 Task: Check the percentage active listings of 2 bathrooms in the last 1 year.
Action: Mouse moved to (1060, 243)
Screenshot: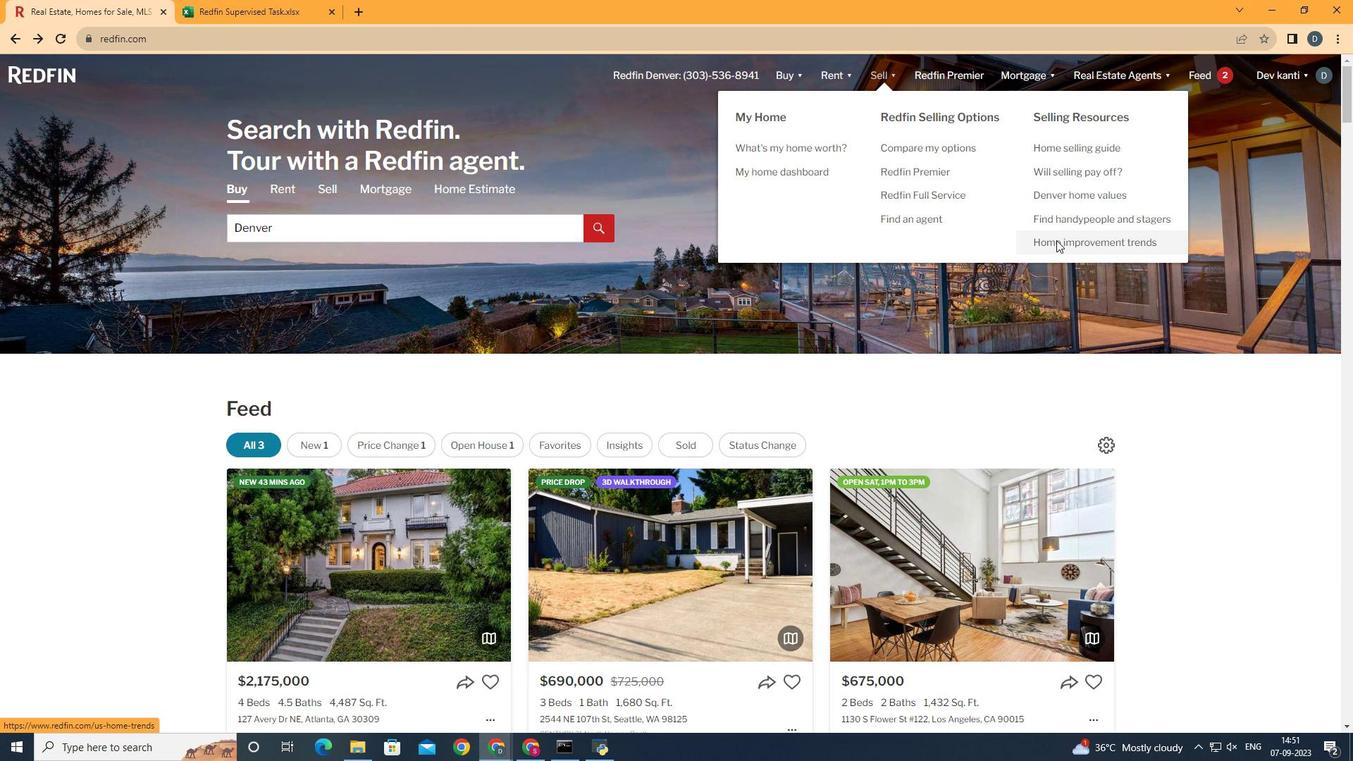 
Action: Mouse pressed left at (1060, 243)
Screenshot: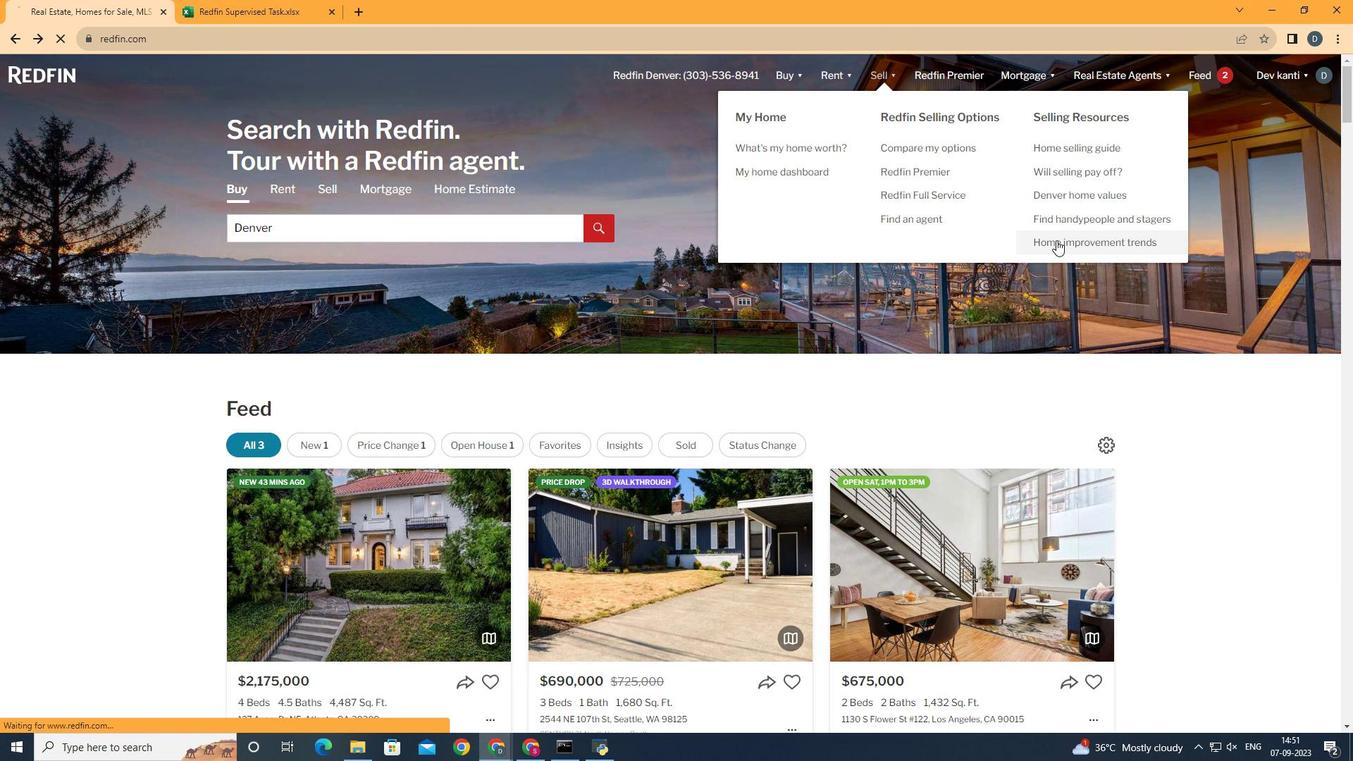
Action: Mouse moved to (355, 282)
Screenshot: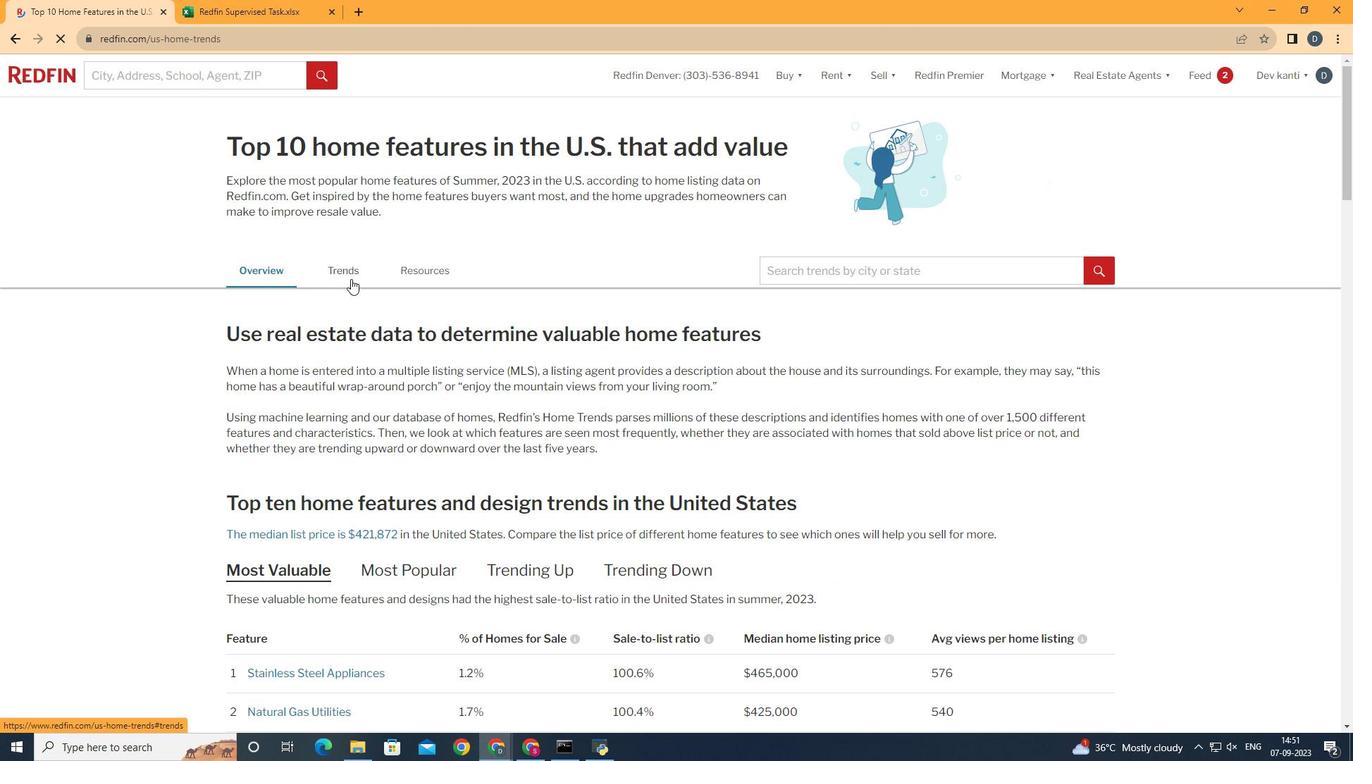 
Action: Mouse pressed left at (355, 282)
Screenshot: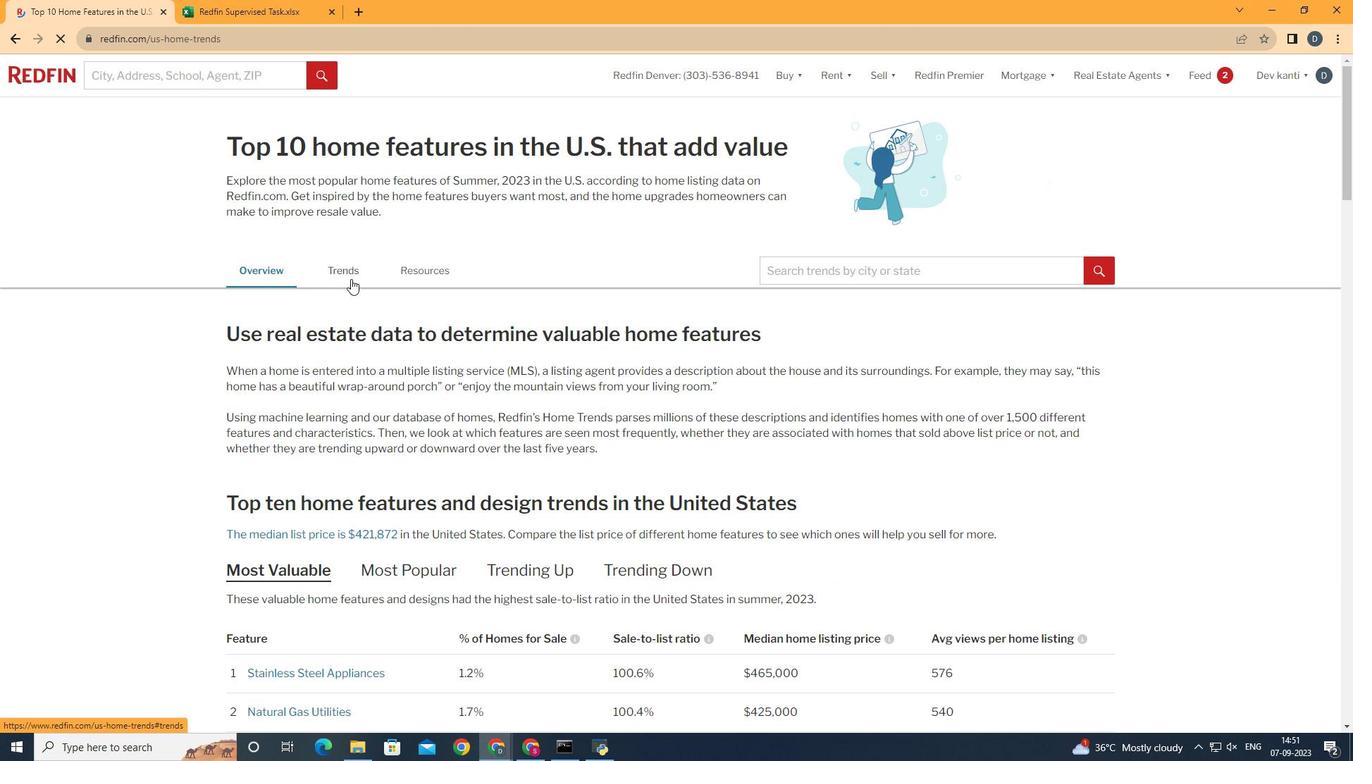 
Action: Mouse moved to (541, 308)
Screenshot: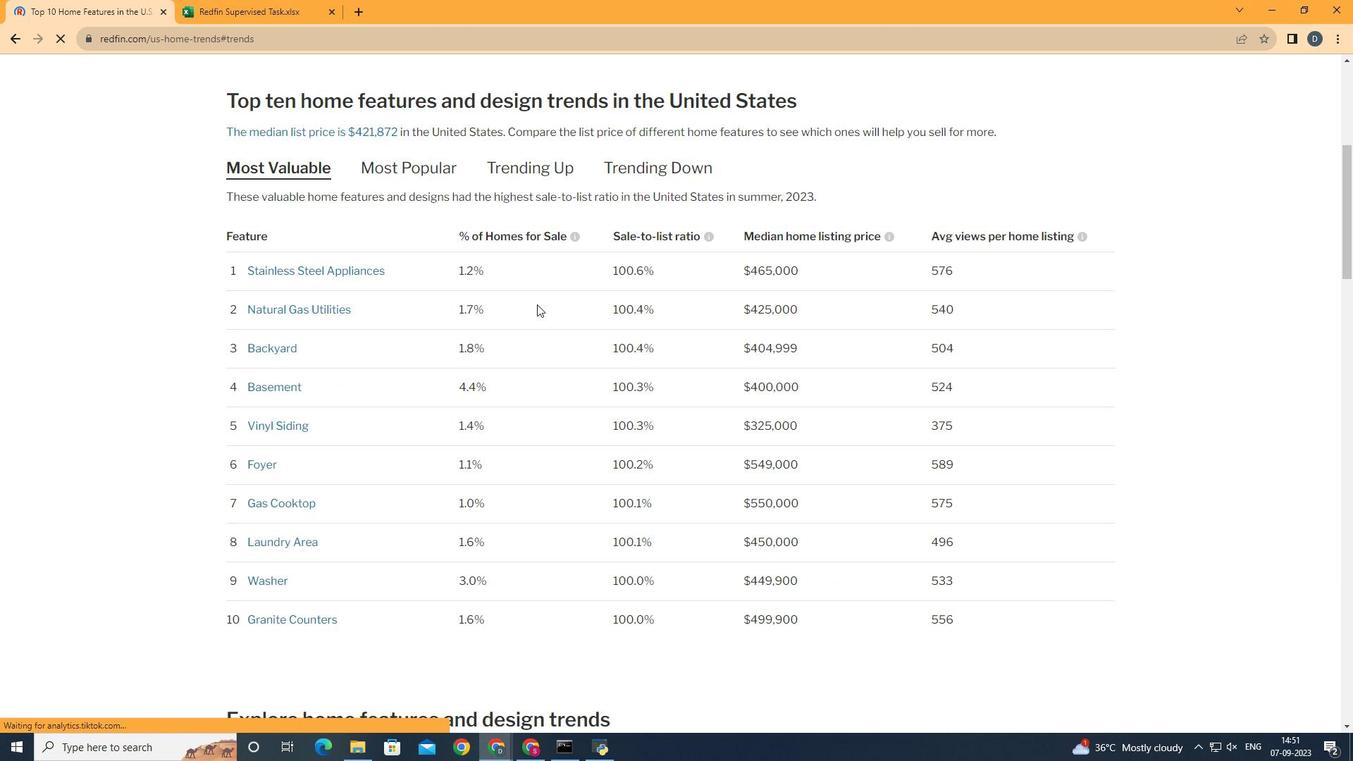 
Action: Mouse scrolled (541, 308) with delta (0, 0)
Screenshot: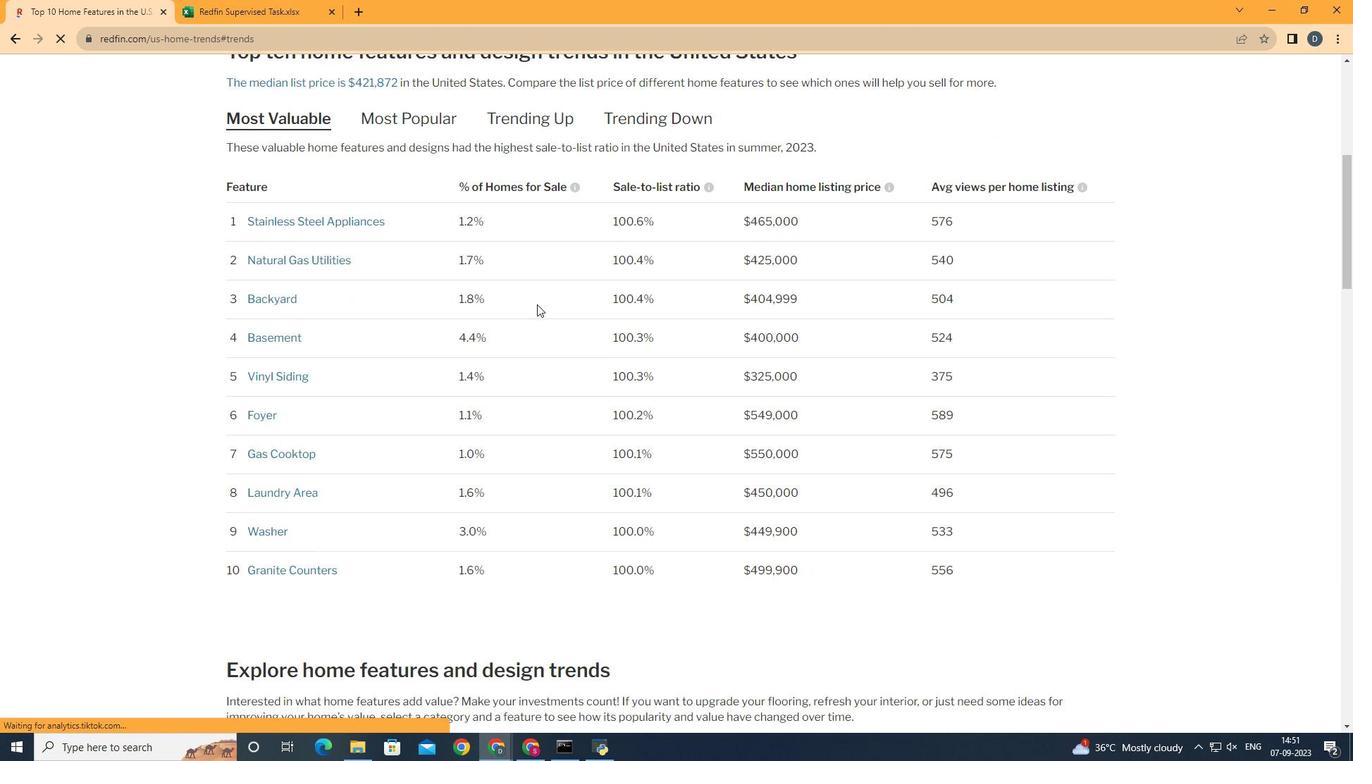 
Action: Mouse scrolled (541, 308) with delta (0, 0)
Screenshot: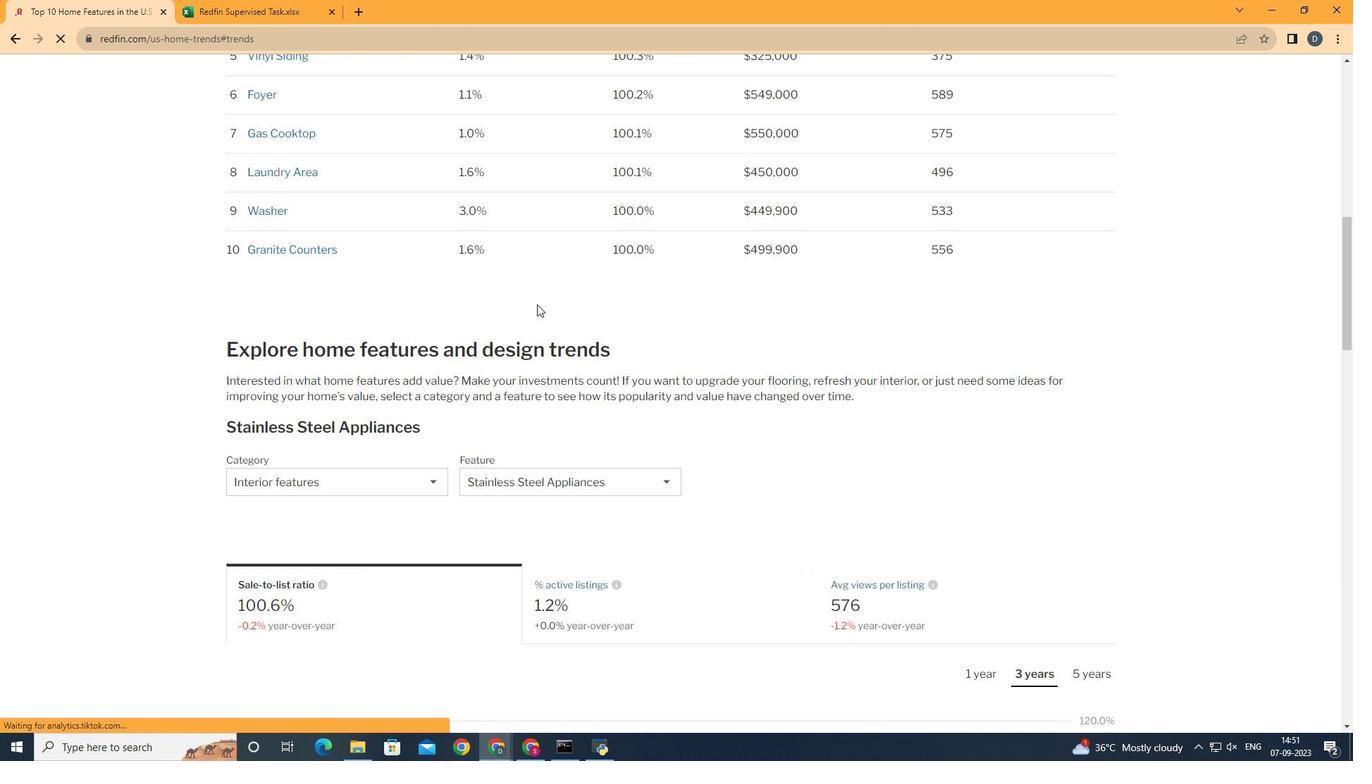
Action: Mouse scrolled (541, 308) with delta (0, 0)
Screenshot: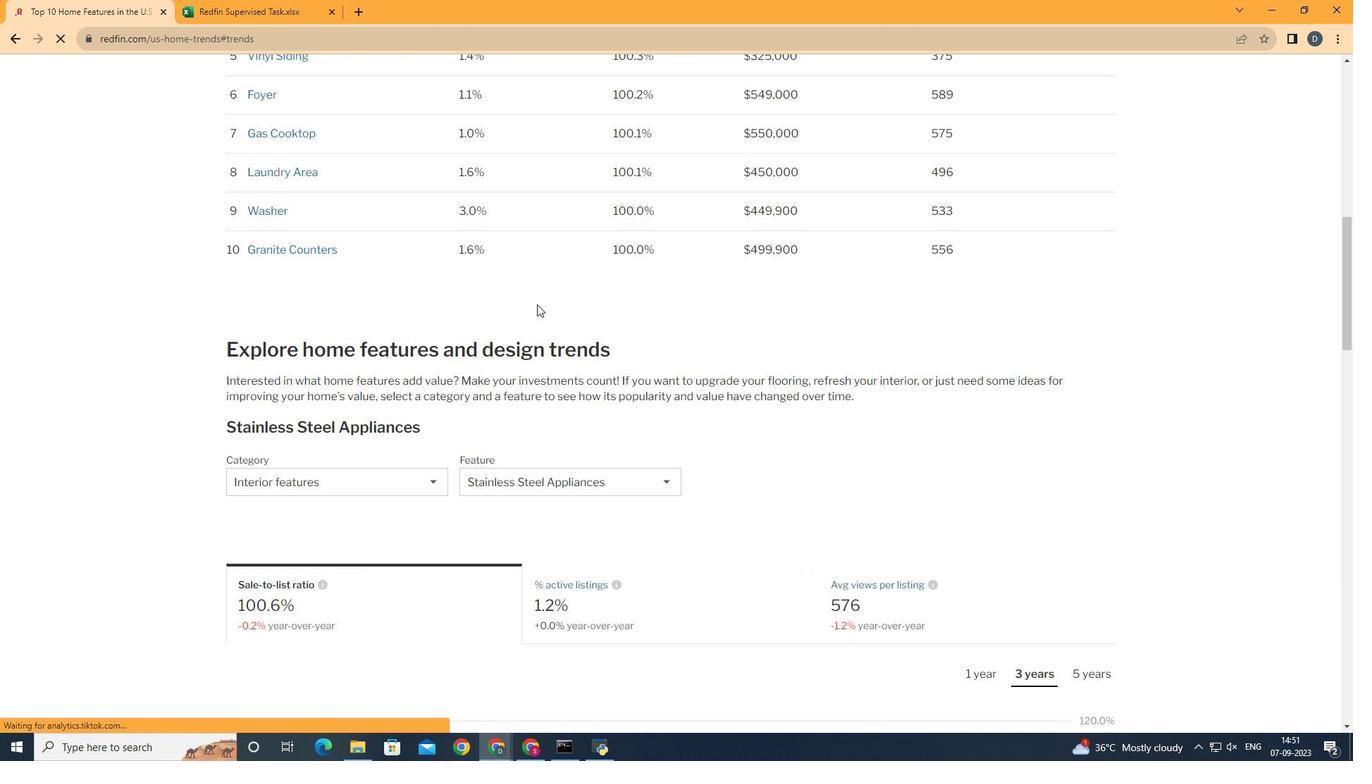 
Action: Mouse scrolled (541, 308) with delta (0, 0)
Screenshot: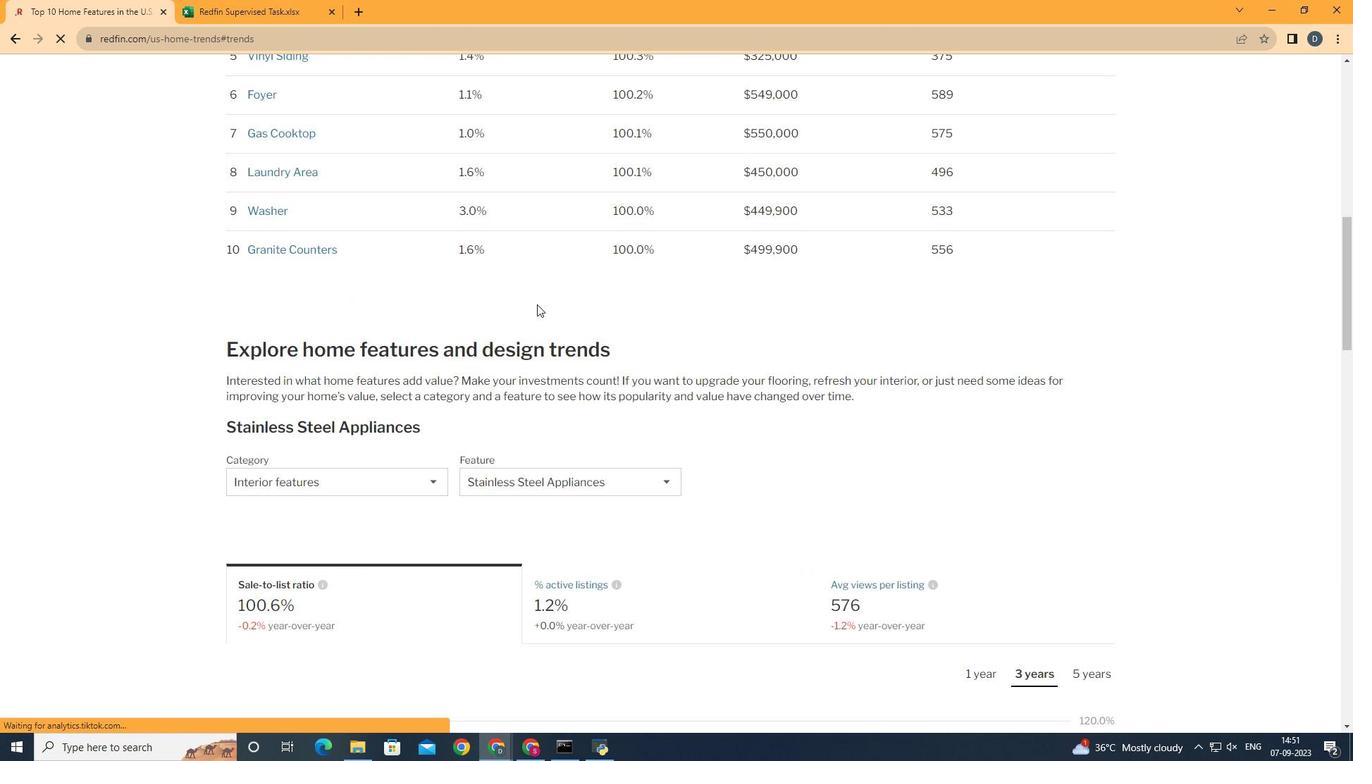 
Action: Mouse scrolled (541, 308) with delta (0, 0)
Screenshot: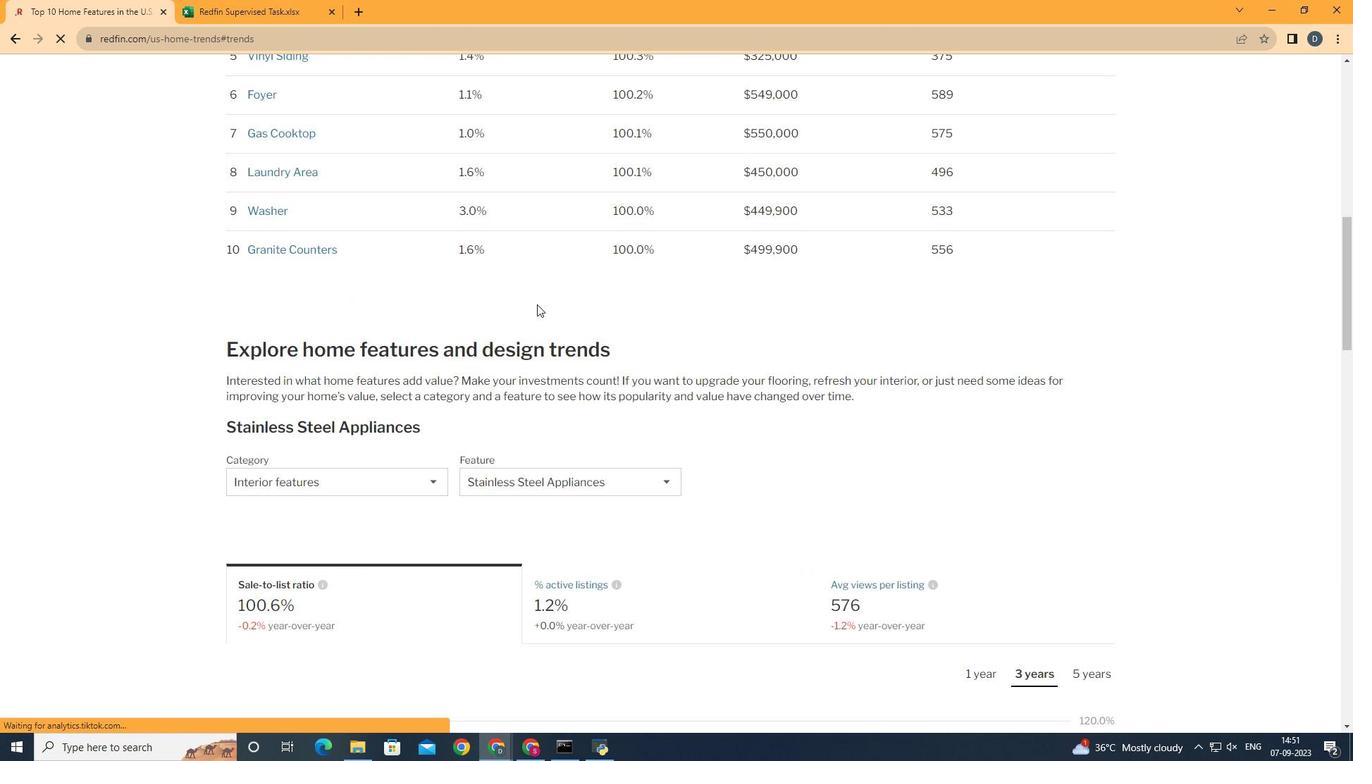
Action: Mouse scrolled (541, 308) with delta (0, 0)
Screenshot: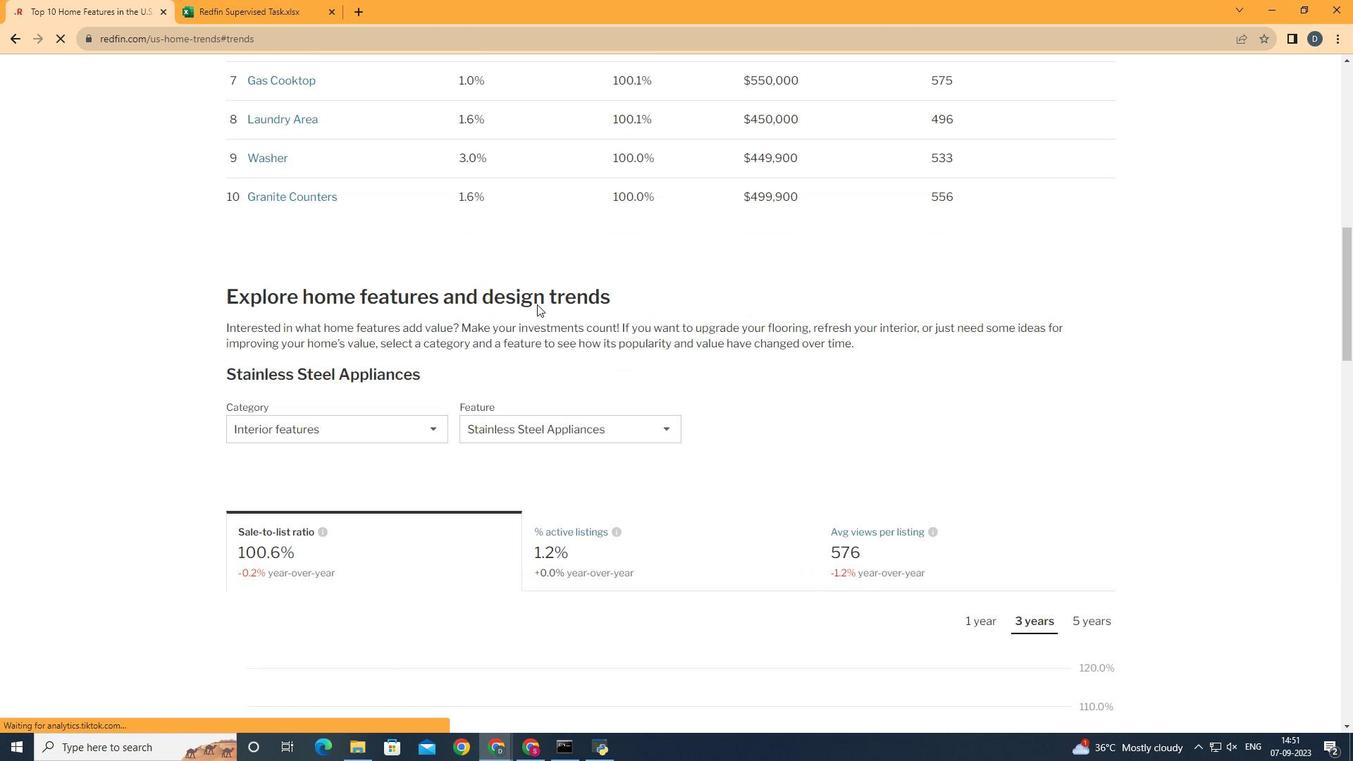 
Action: Mouse scrolled (541, 308) with delta (0, 0)
Screenshot: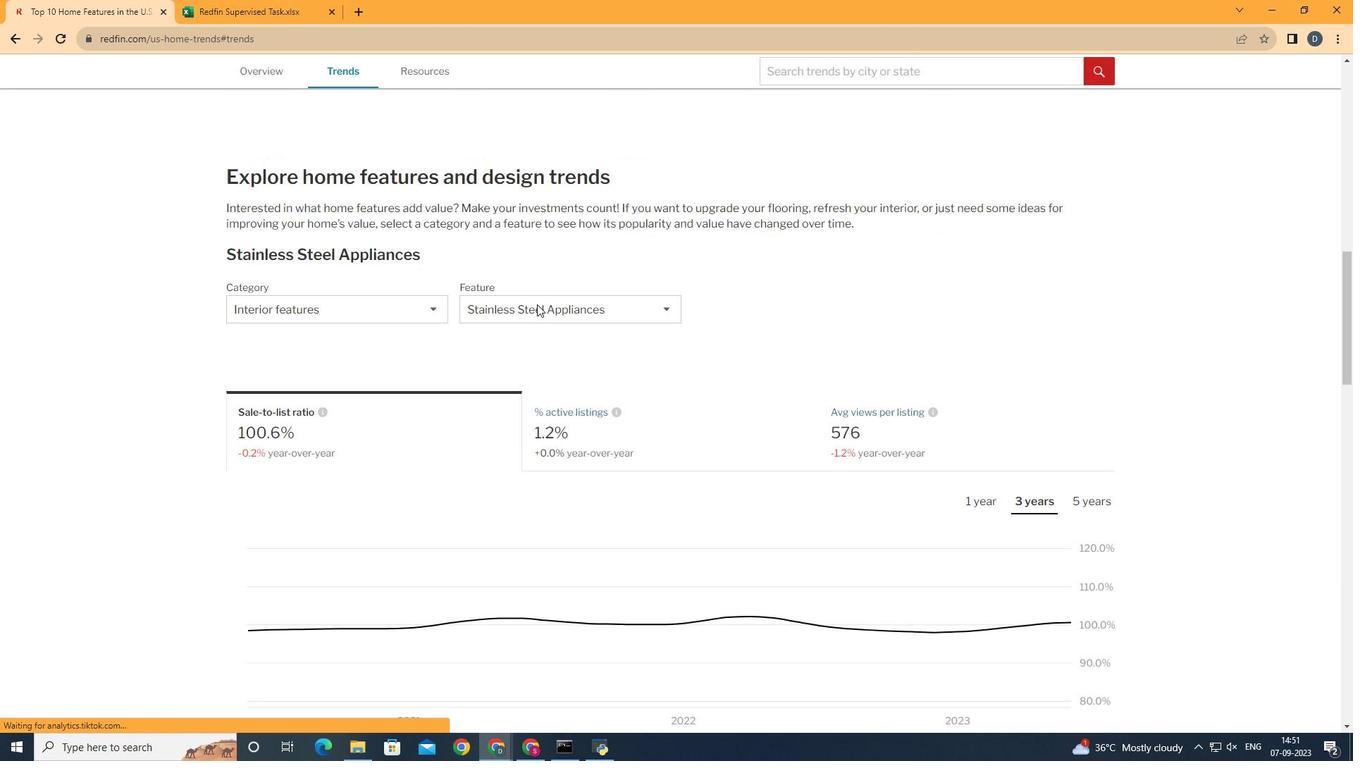 
Action: Mouse scrolled (541, 308) with delta (0, 0)
Screenshot: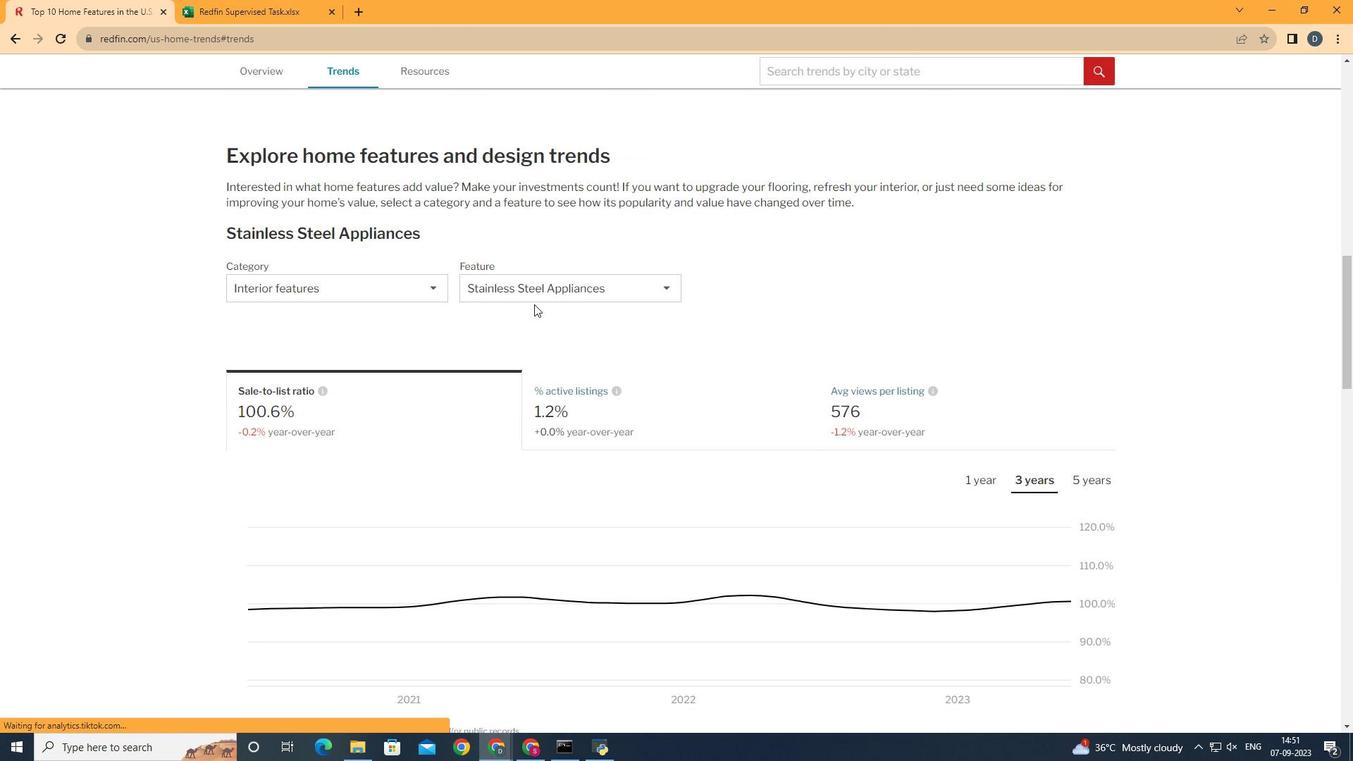 
Action: Mouse moved to (352, 281)
Screenshot: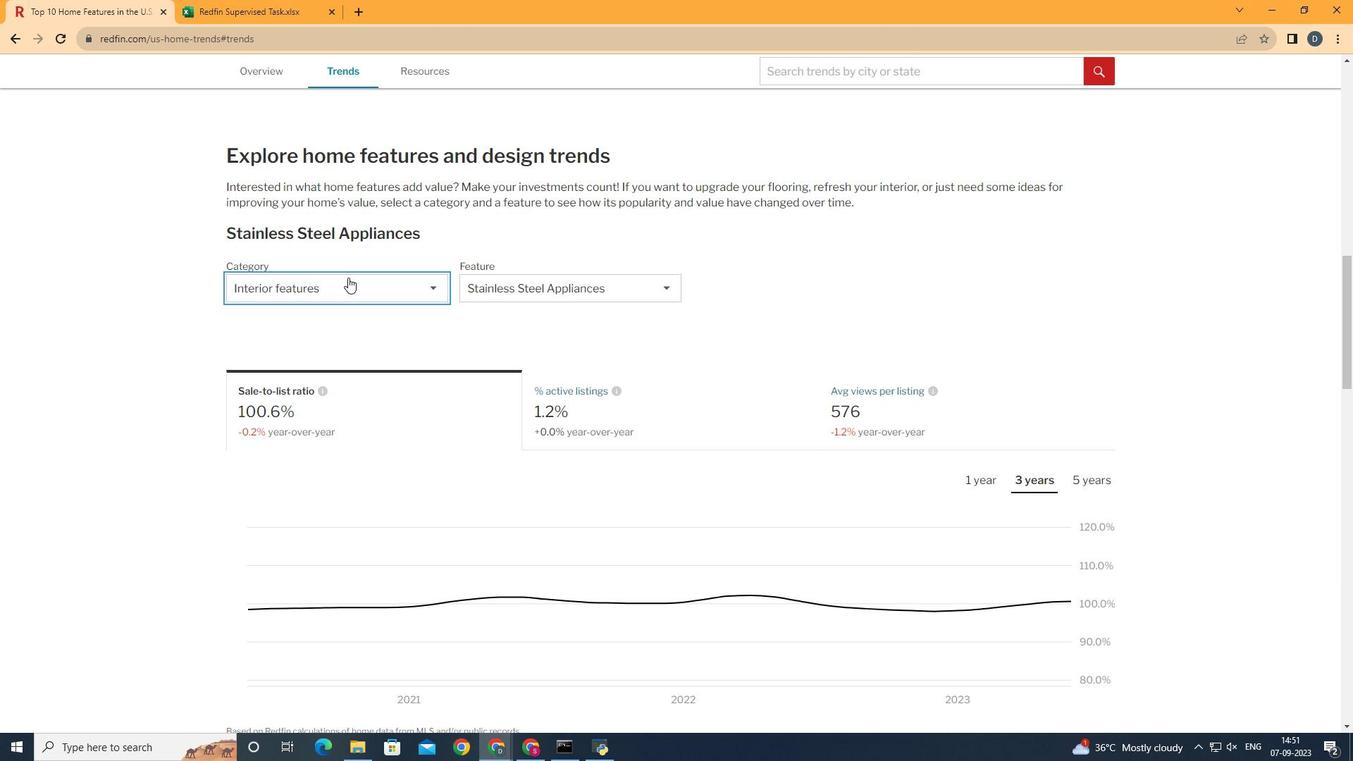 
Action: Mouse pressed left at (352, 281)
Screenshot: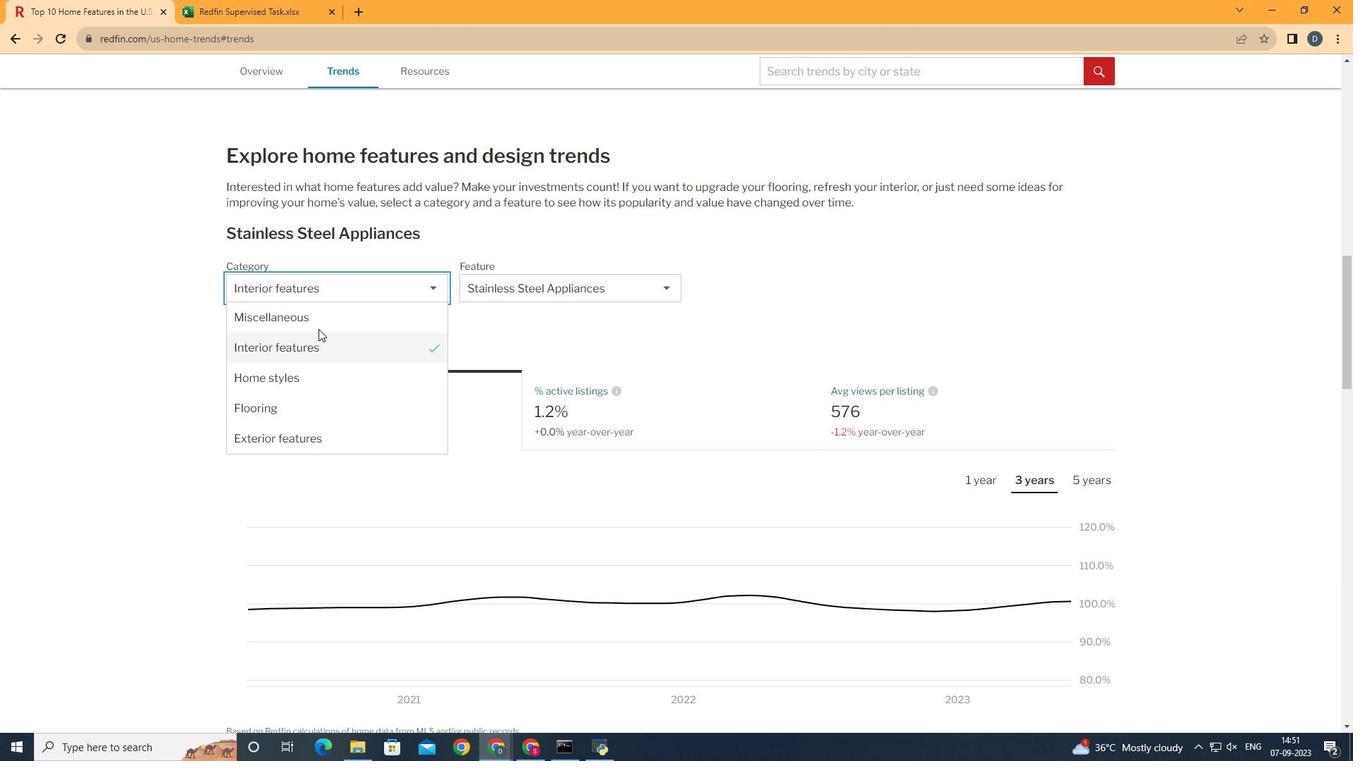 
Action: Mouse moved to (352, 365)
Screenshot: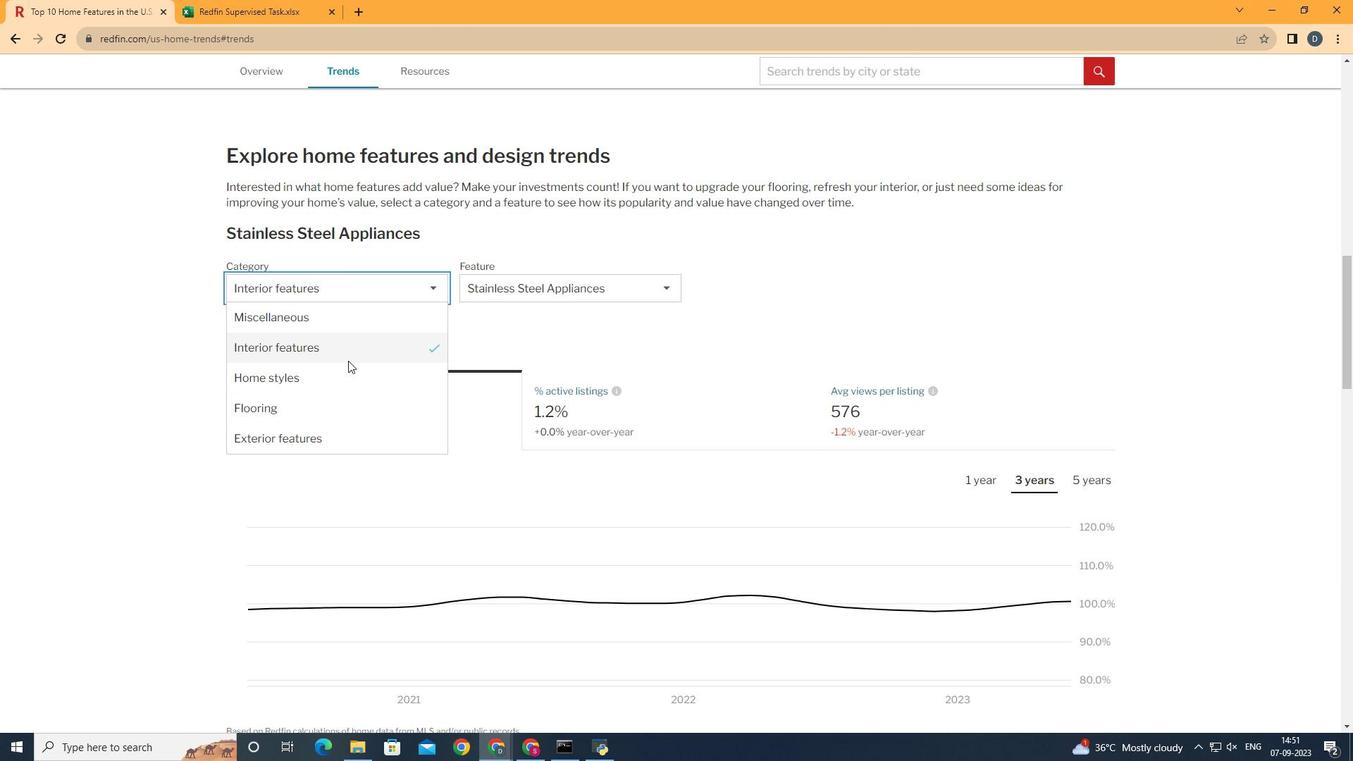 
Action: Mouse pressed left at (352, 365)
Screenshot: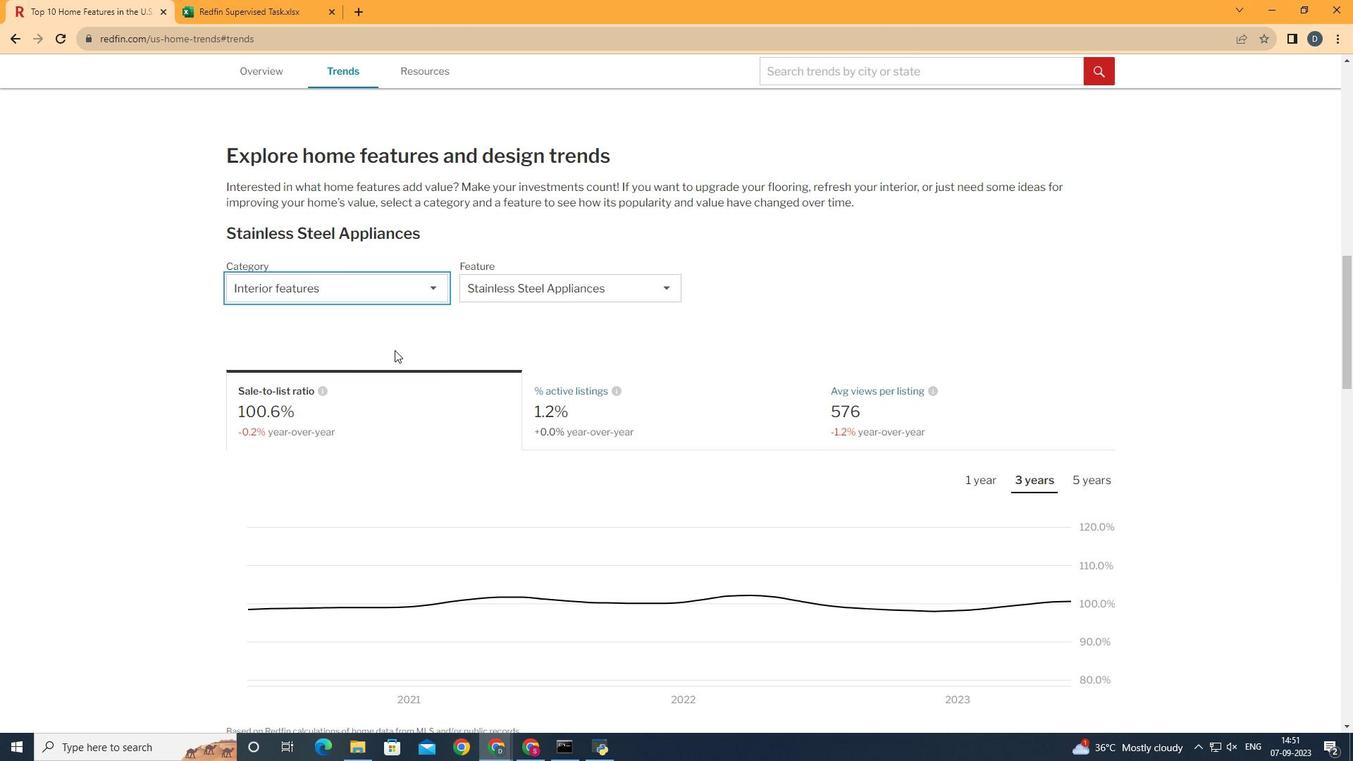
Action: Mouse moved to (594, 291)
Screenshot: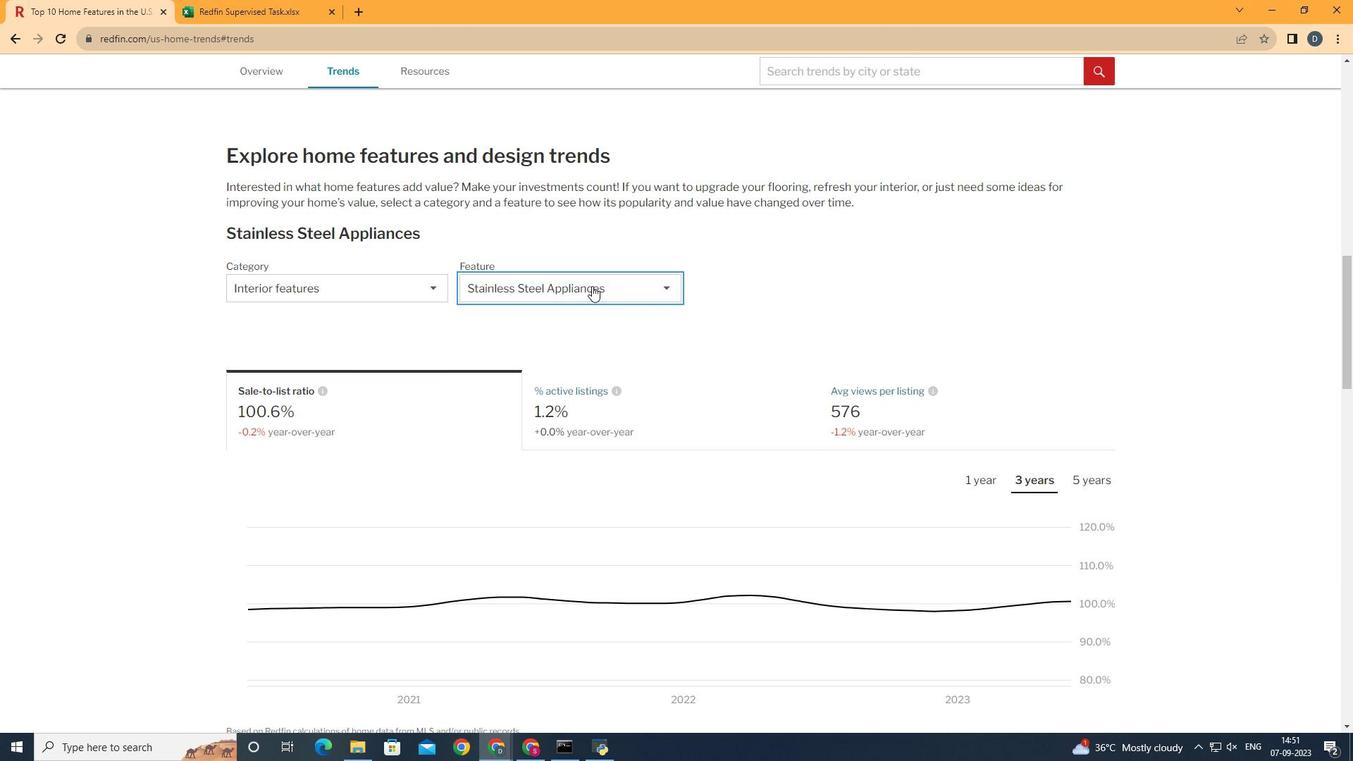 
Action: Mouse pressed left at (594, 291)
Screenshot: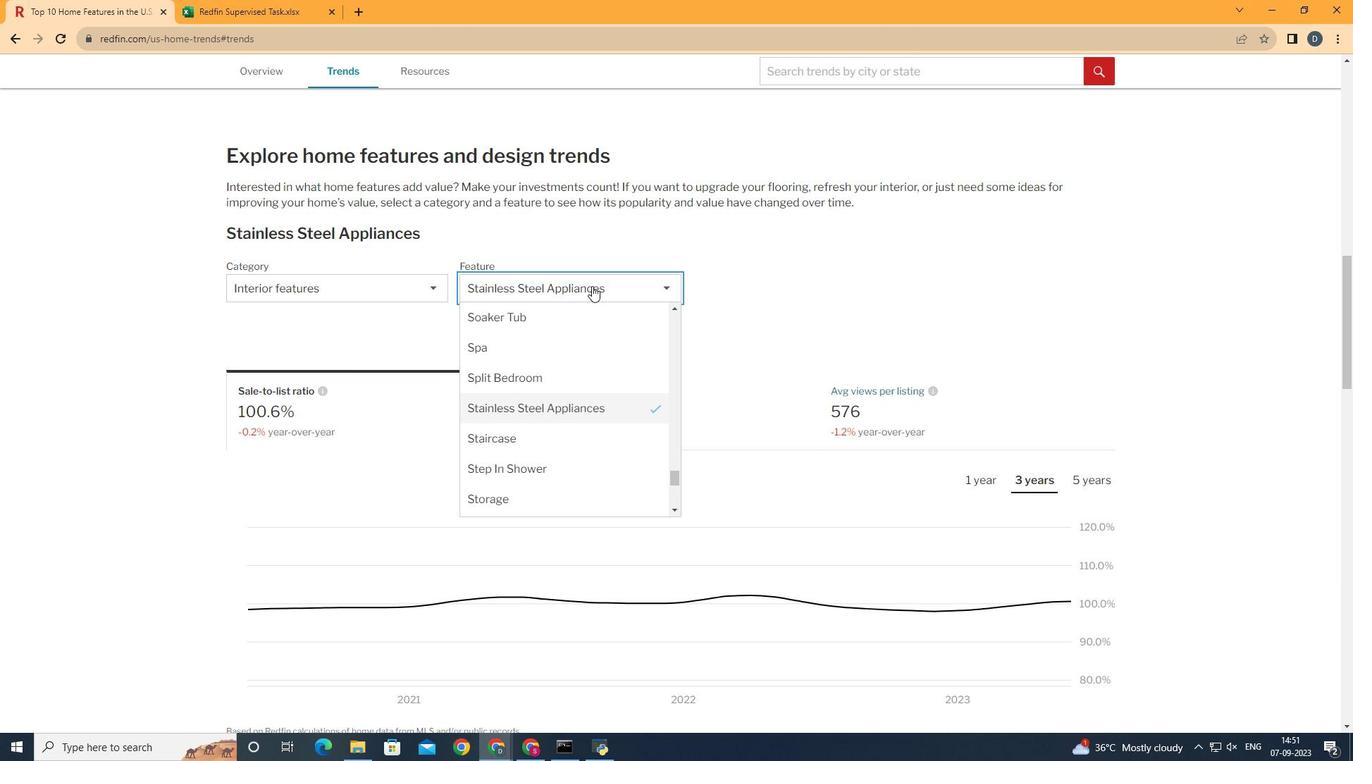 
Action: Mouse moved to (677, 479)
Screenshot: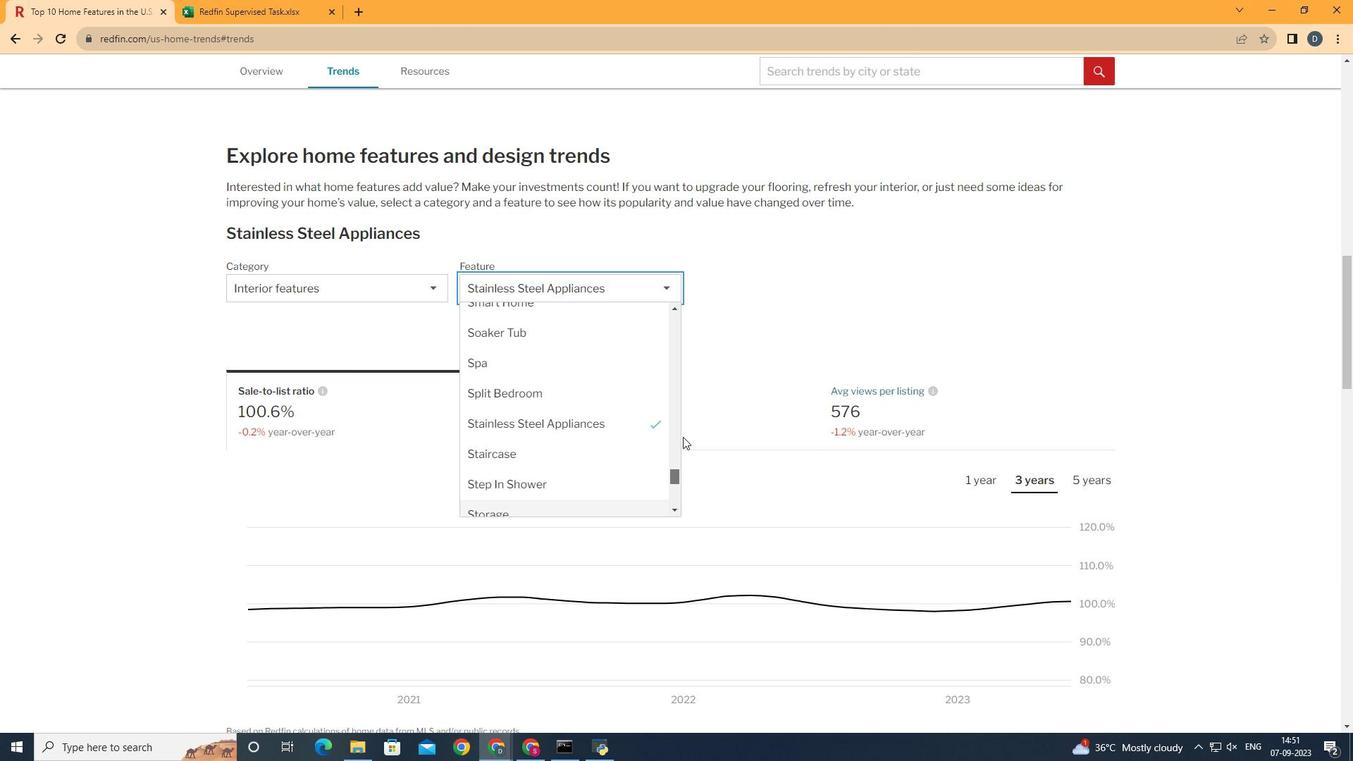 
Action: Mouse pressed left at (677, 479)
Screenshot: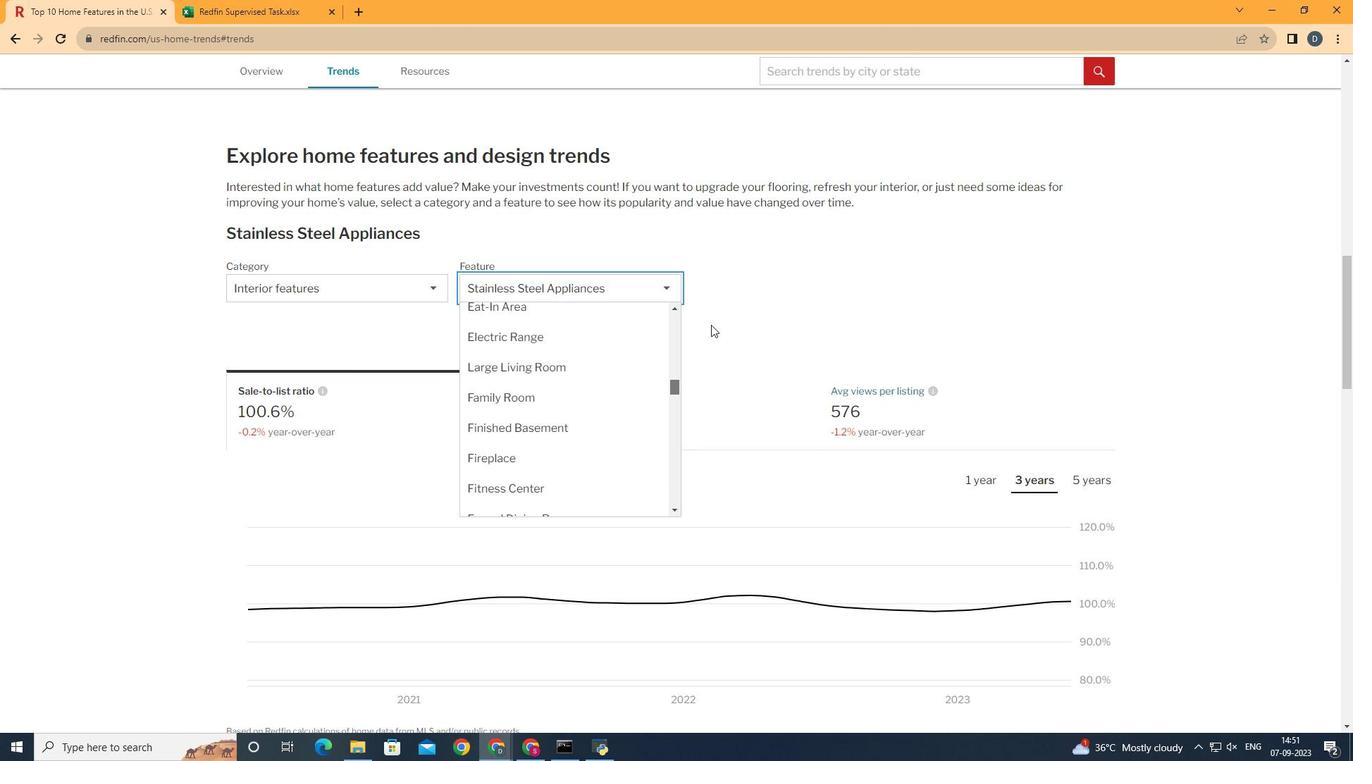
Action: Mouse moved to (560, 435)
Screenshot: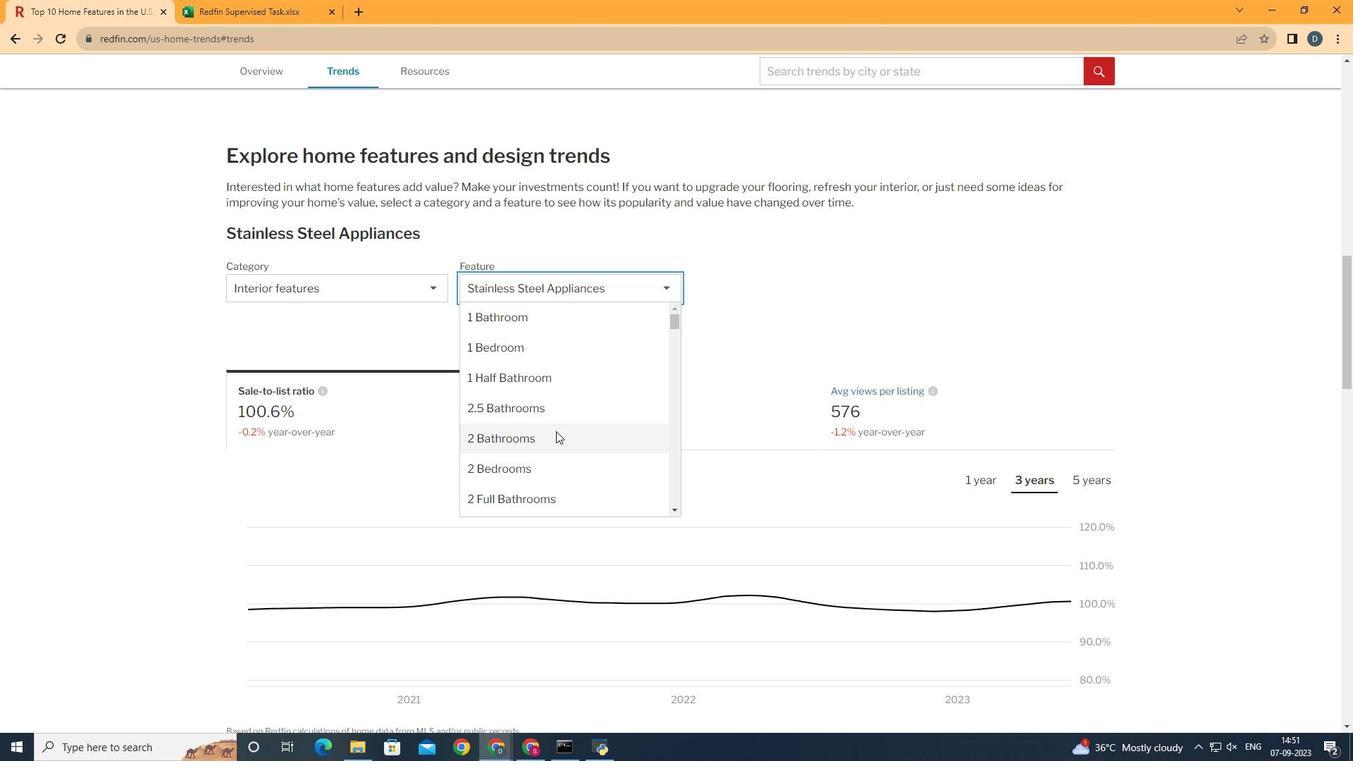 
Action: Mouse pressed left at (560, 435)
Screenshot: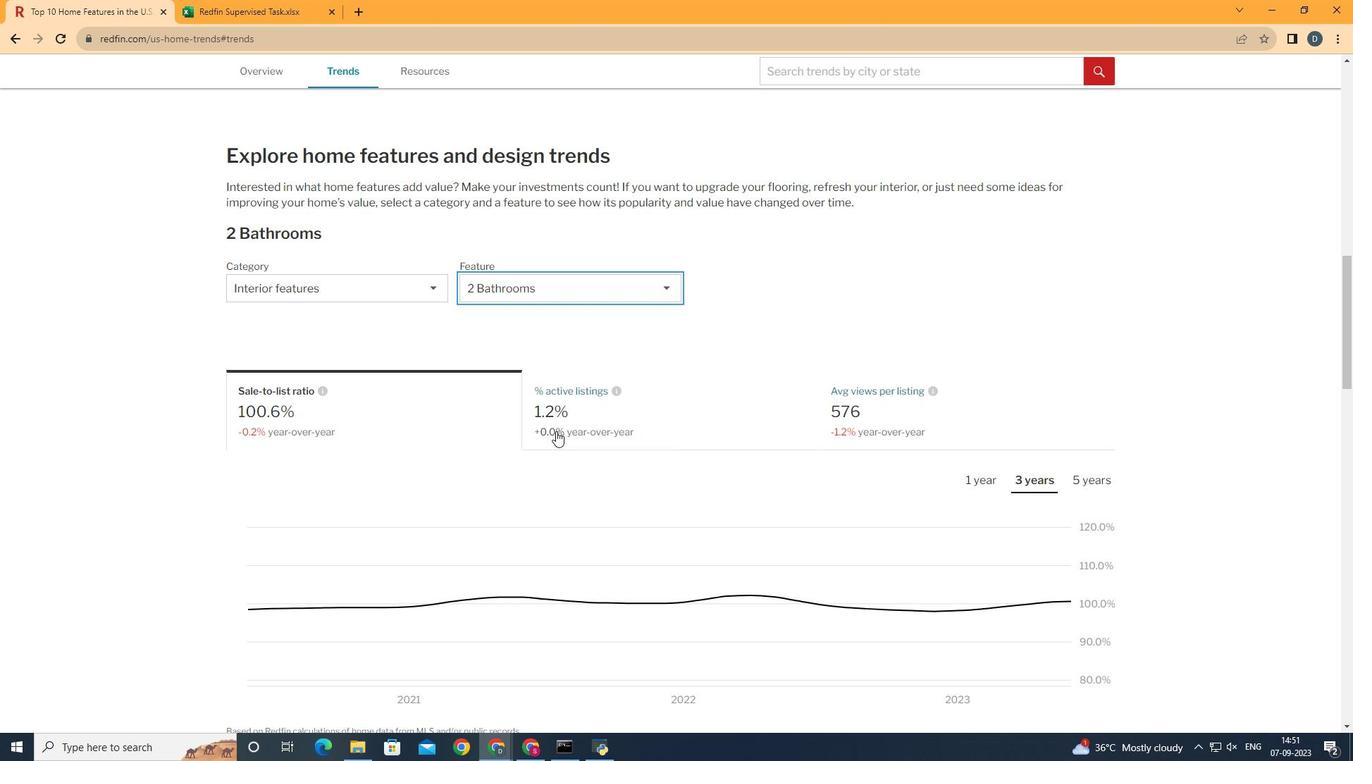 
Action: Mouse moved to (714, 439)
Screenshot: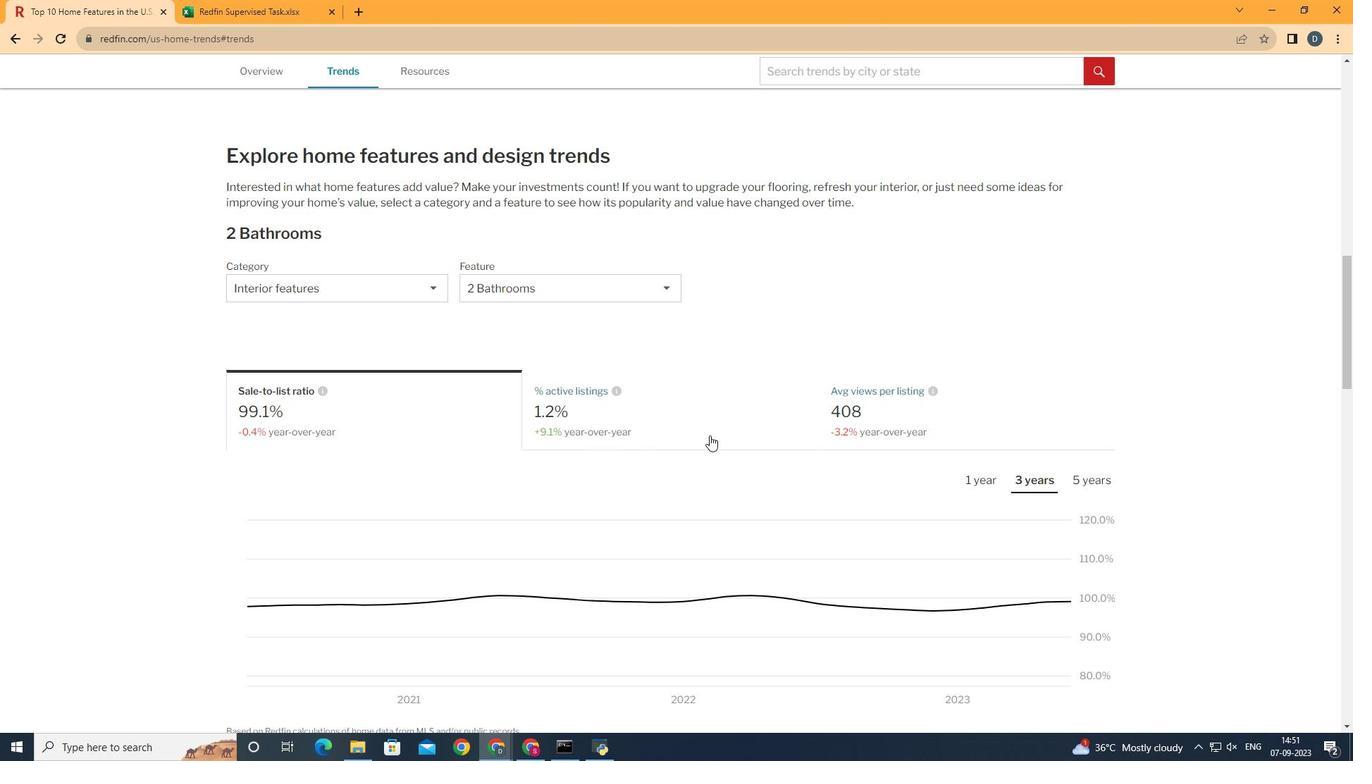 
Action: Mouse pressed left at (714, 439)
Screenshot: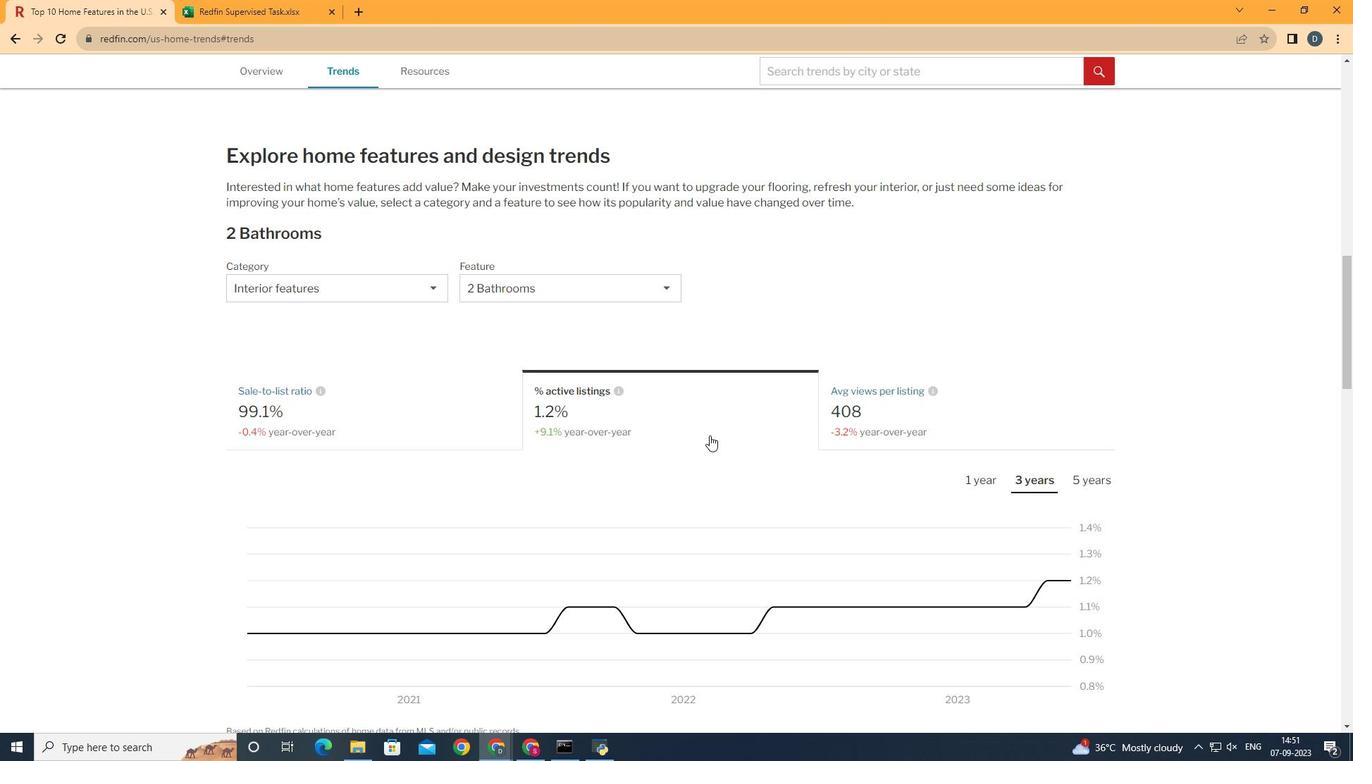 
Action: Mouse moved to (989, 488)
Screenshot: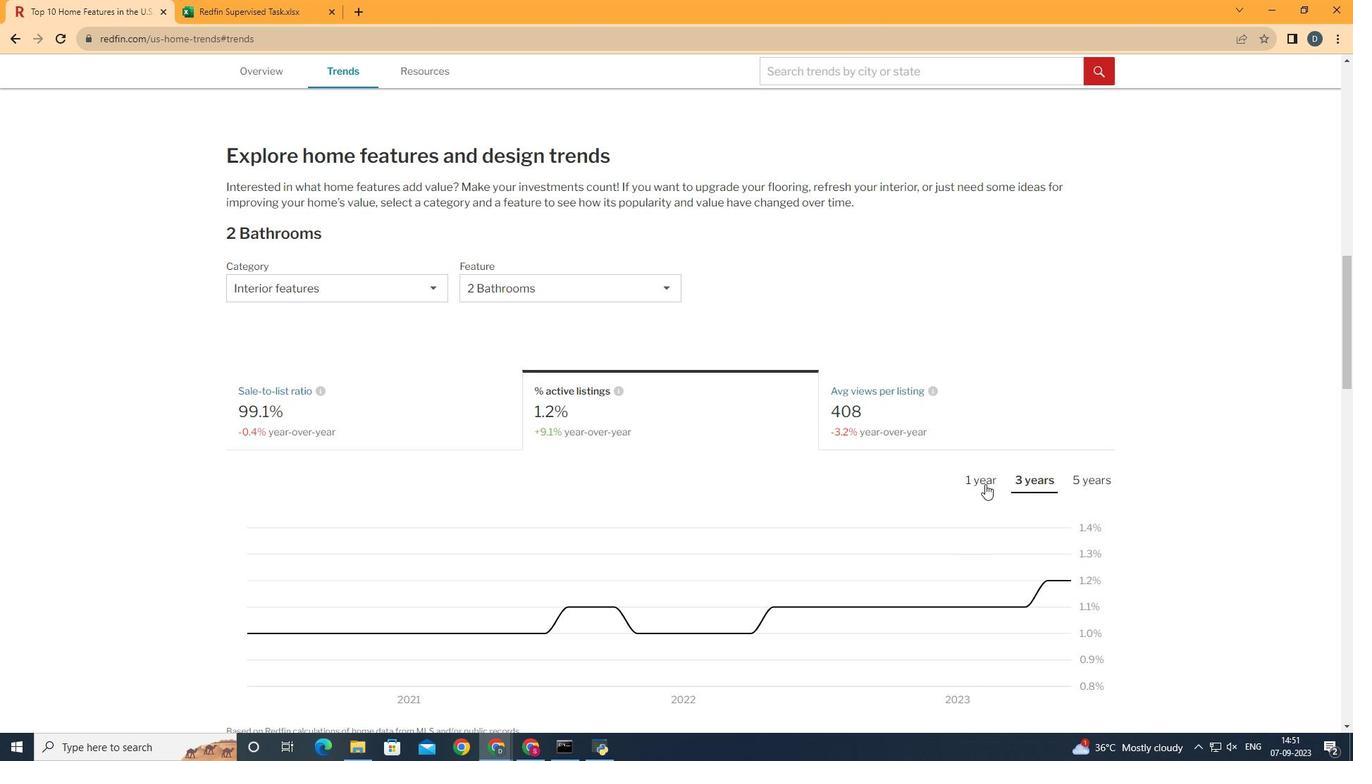 
Action: Mouse pressed left at (989, 488)
Screenshot: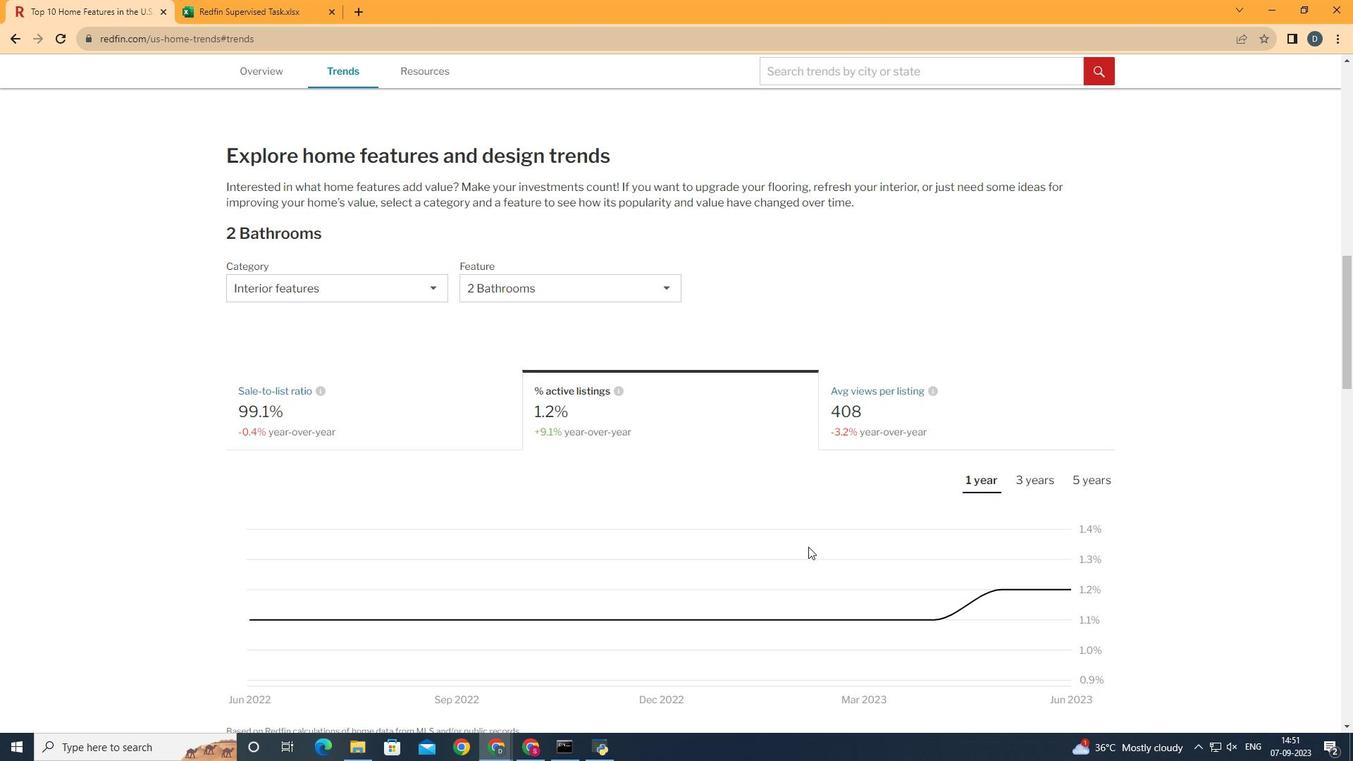 
Action: Mouse moved to (1104, 594)
Screenshot: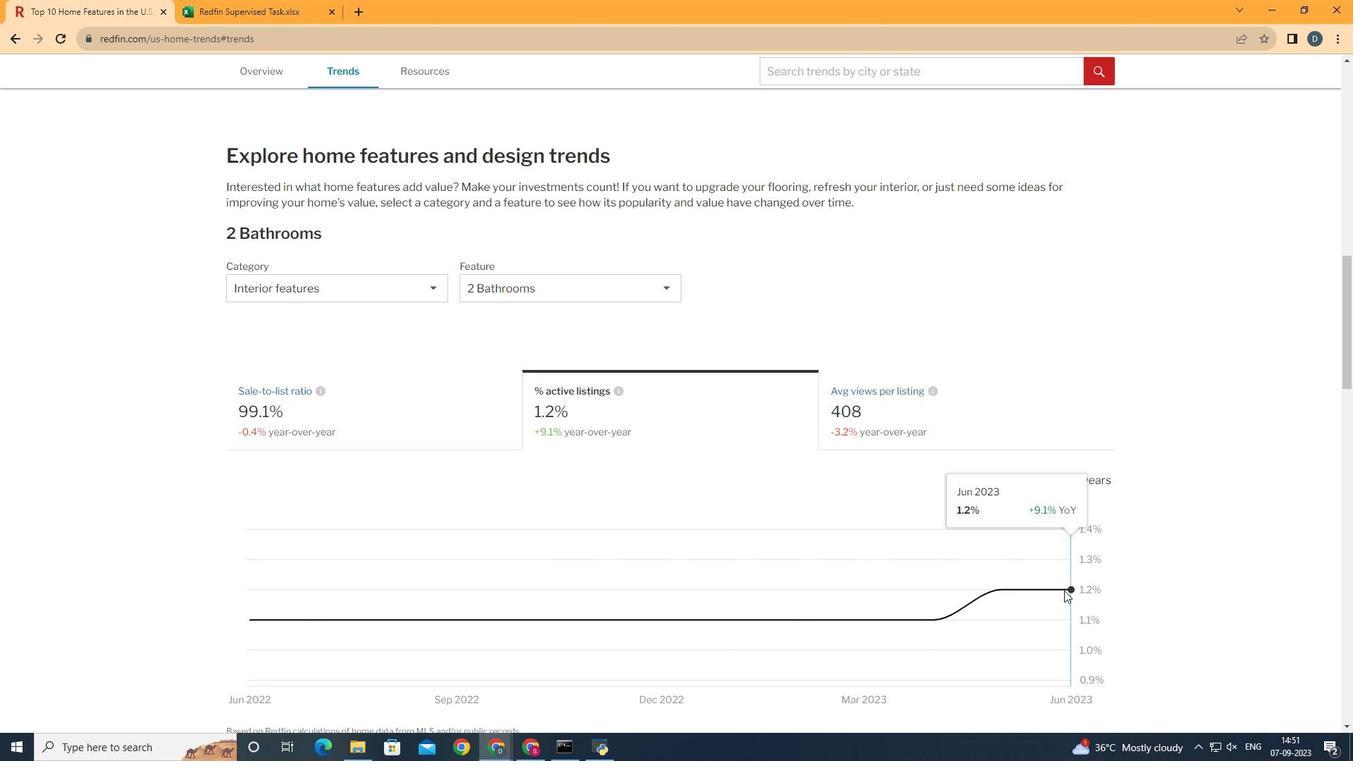 
